 Task: Change the audio resampler to the Speex resampler.
Action: Mouse moved to (98, 12)
Screenshot: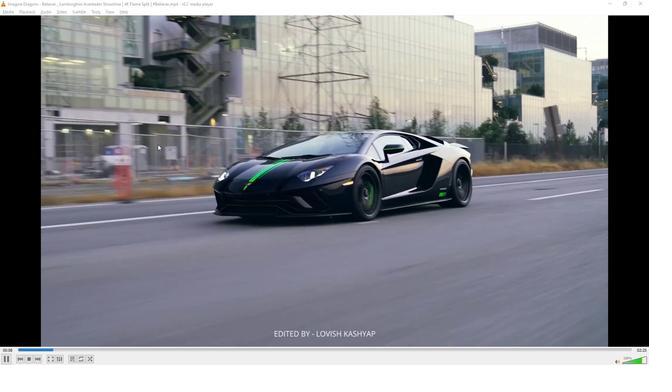 
Action: Mouse pressed left at (98, 12)
Screenshot: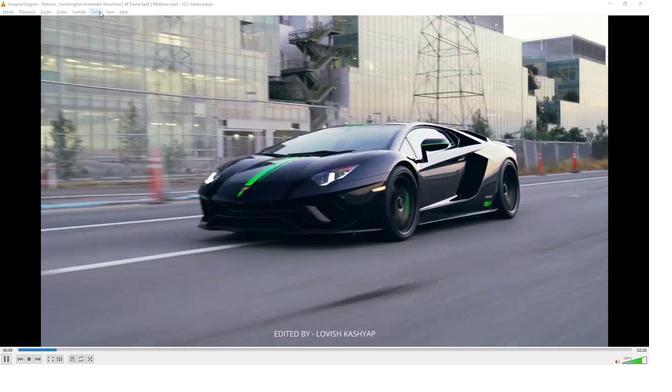 
Action: Mouse moved to (115, 92)
Screenshot: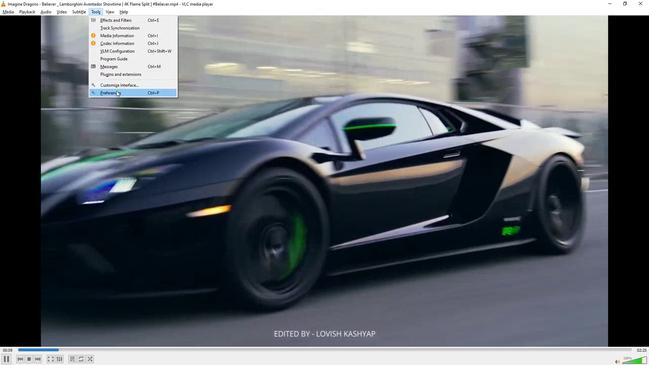 
Action: Mouse pressed left at (115, 92)
Screenshot: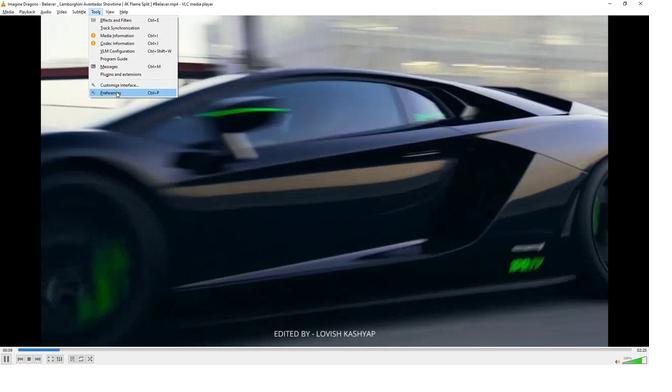 
Action: Mouse moved to (189, 273)
Screenshot: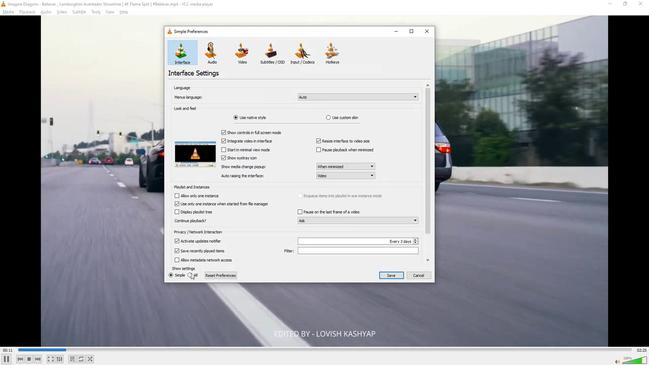 
Action: Mouse pressed left at (189, 273)
Screenshot: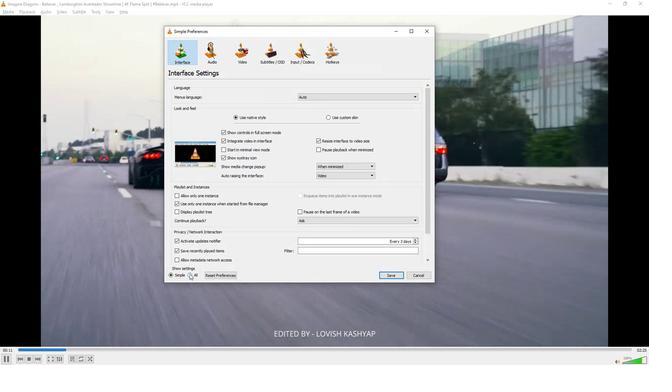 
Action: Mouse moved to (195, 111)
Screenshot: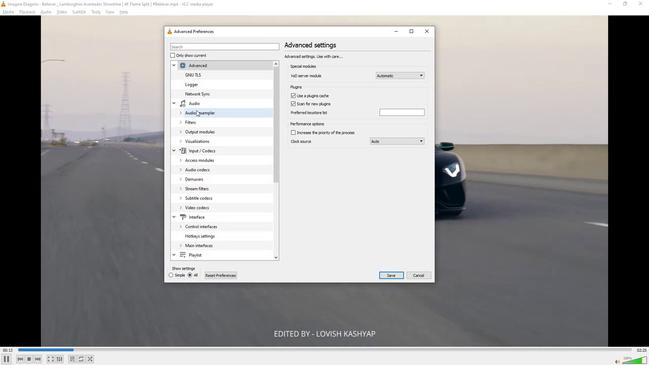 
Action: Mouse pressed left at (195, 111)
Screenshot: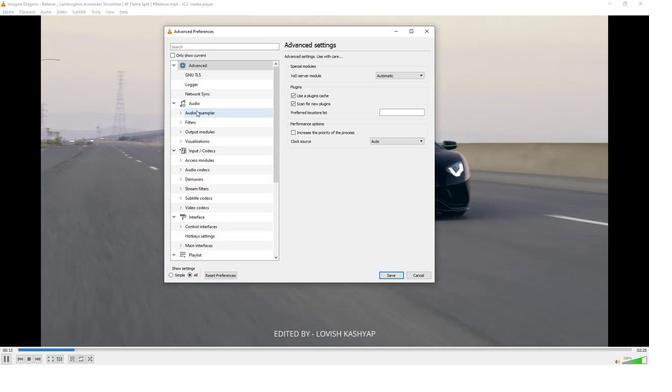 
Action: Mouse moved to (382, 63)
Screenshot: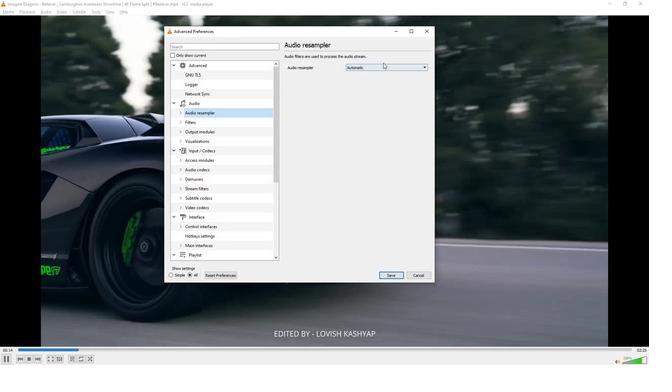 
Action: Mouse pressed left at (382, 63)
Screenshot: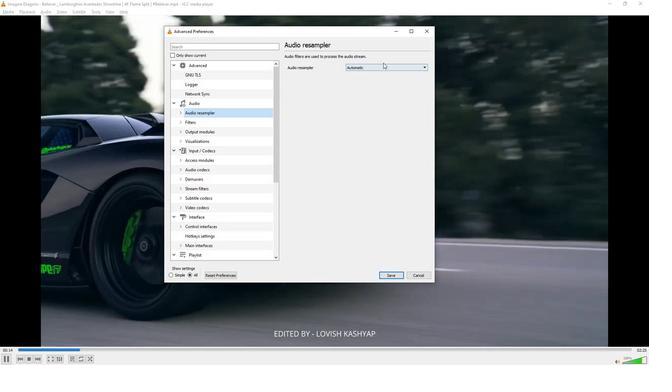 
Action: Mouse moved to (380, 67)
Screenshot: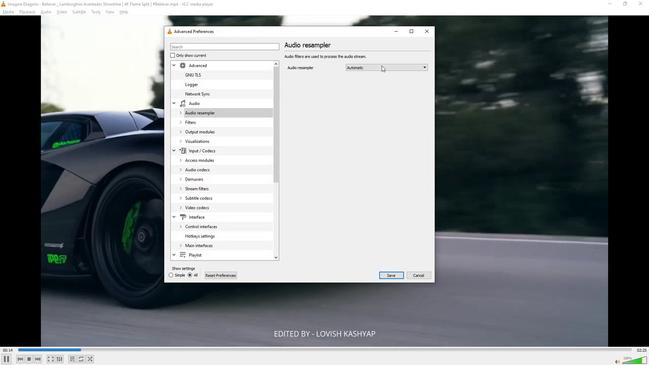 
Action: Mouse pressed left at (380, 67)
Screenshot: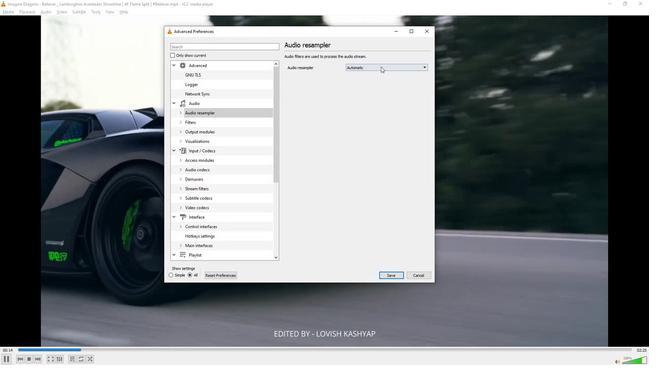 
Action: Mouse moved to (369, 87)
Screenshot: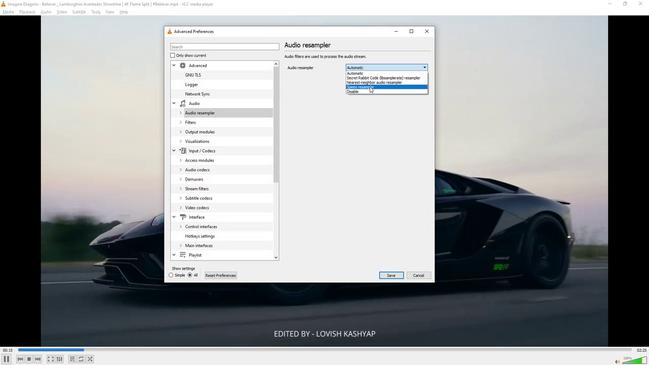 
Action: Mouse pressed left at (369, 87)
Screenshot: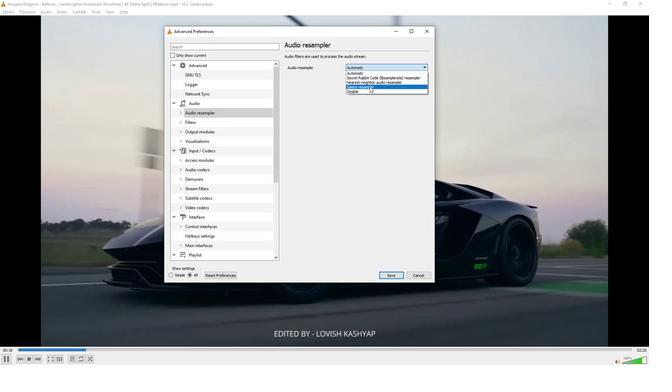 
Action: Mouse moved to (347, 121)
Screenshot: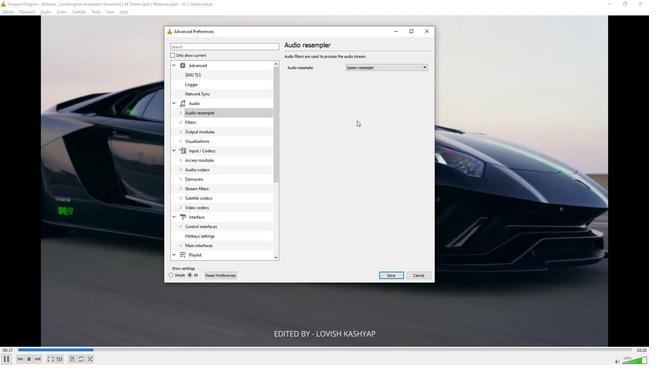 
